 Task: Select the customer option in the dialog style
Action: Mouse moved to (14, 610)
Screenshot: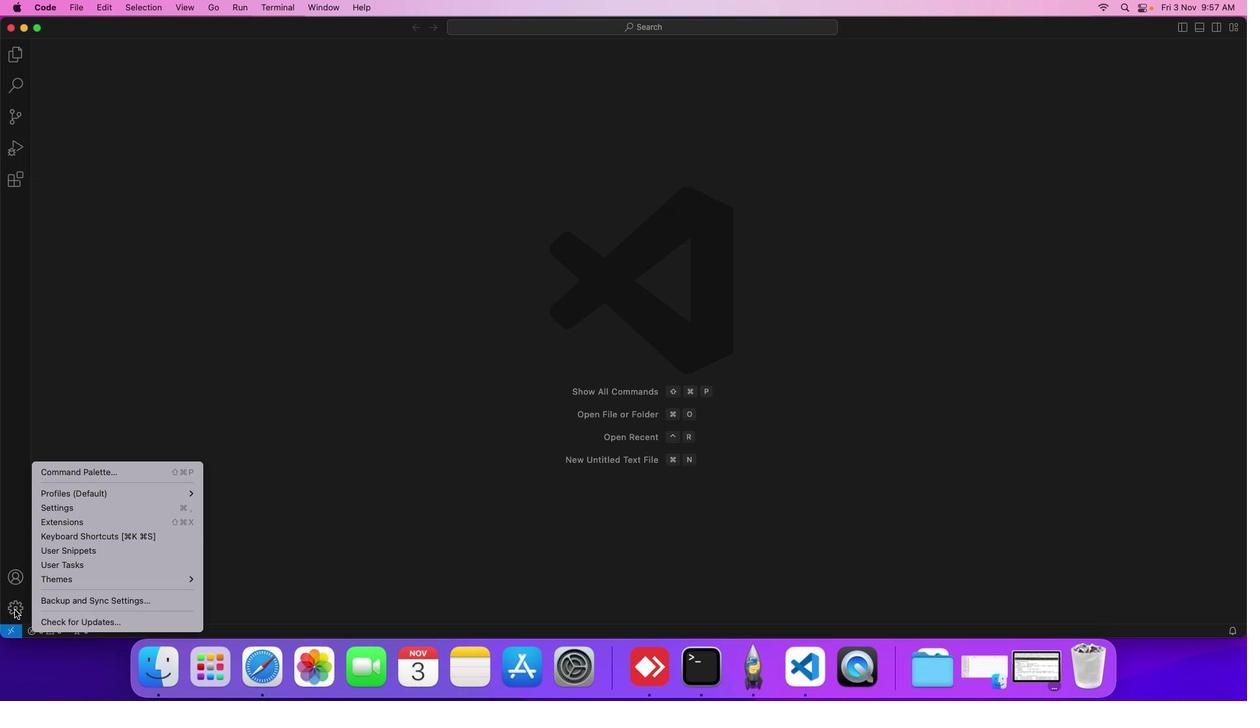 
Action: Mouse pressed left at (14, 610)
Screenshot: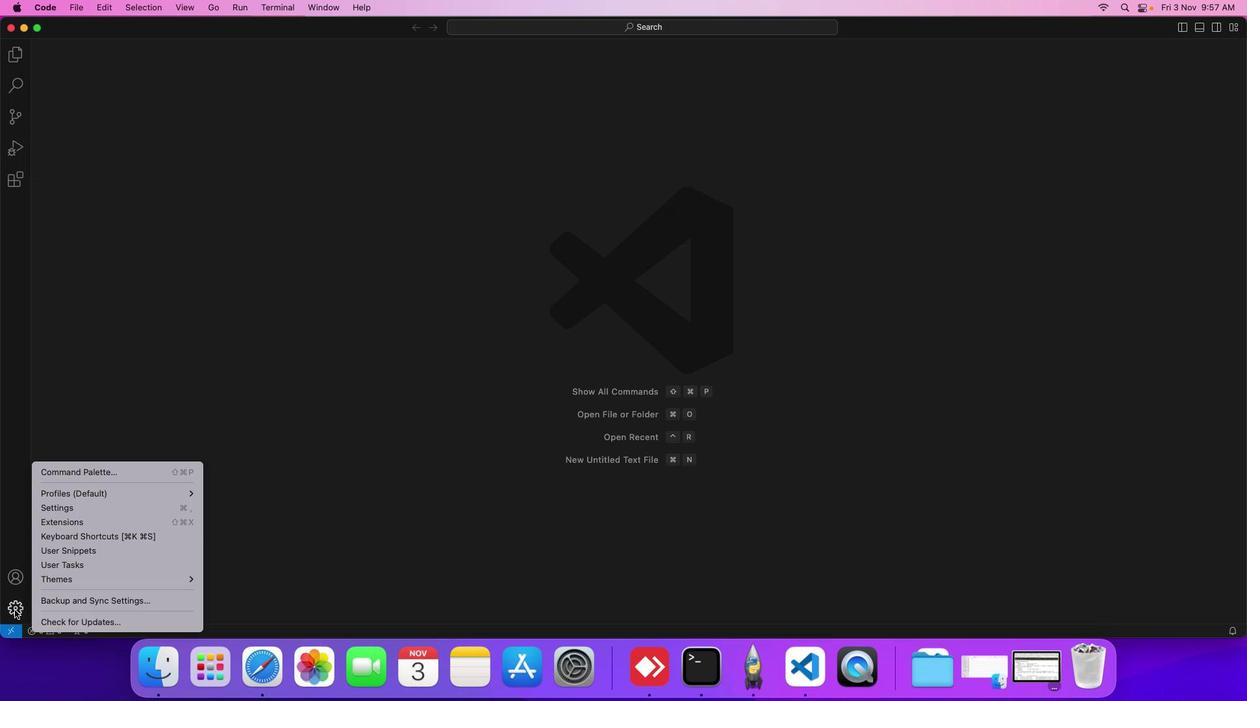 
Action: Mouse moved to (63, 513)
Screenshot: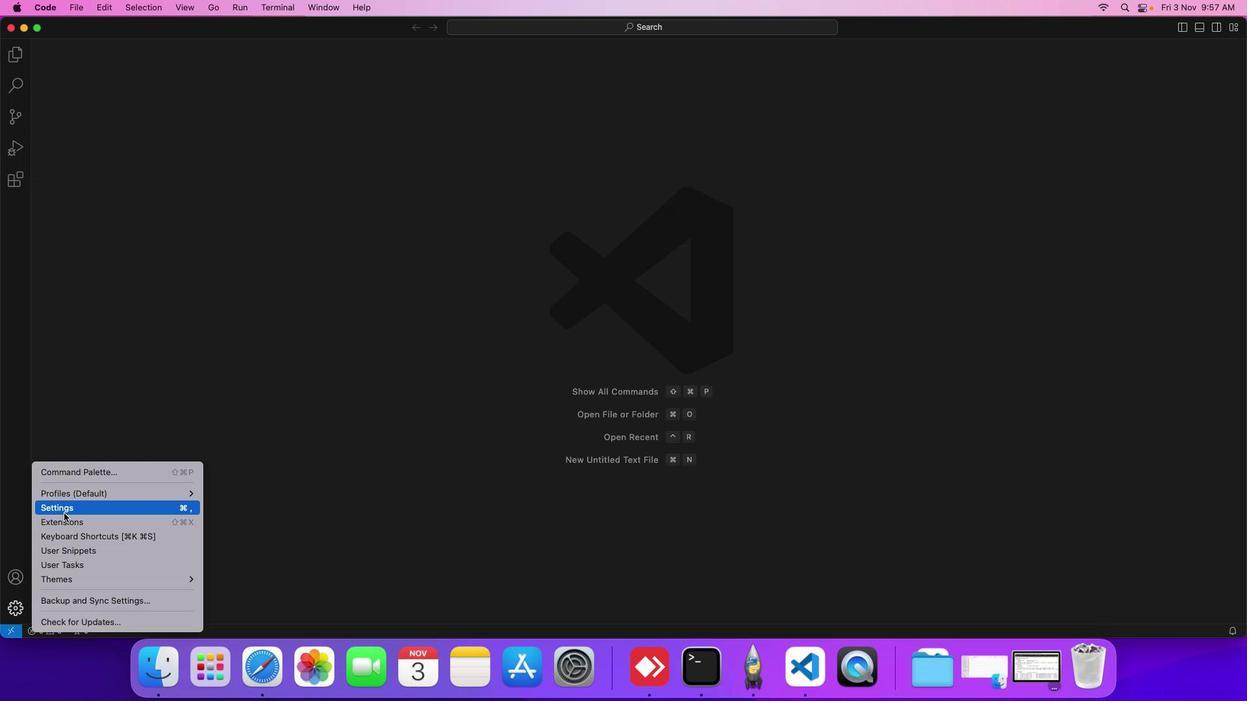 
Action: Mouse pressed left at (63, 513)
Screenshot: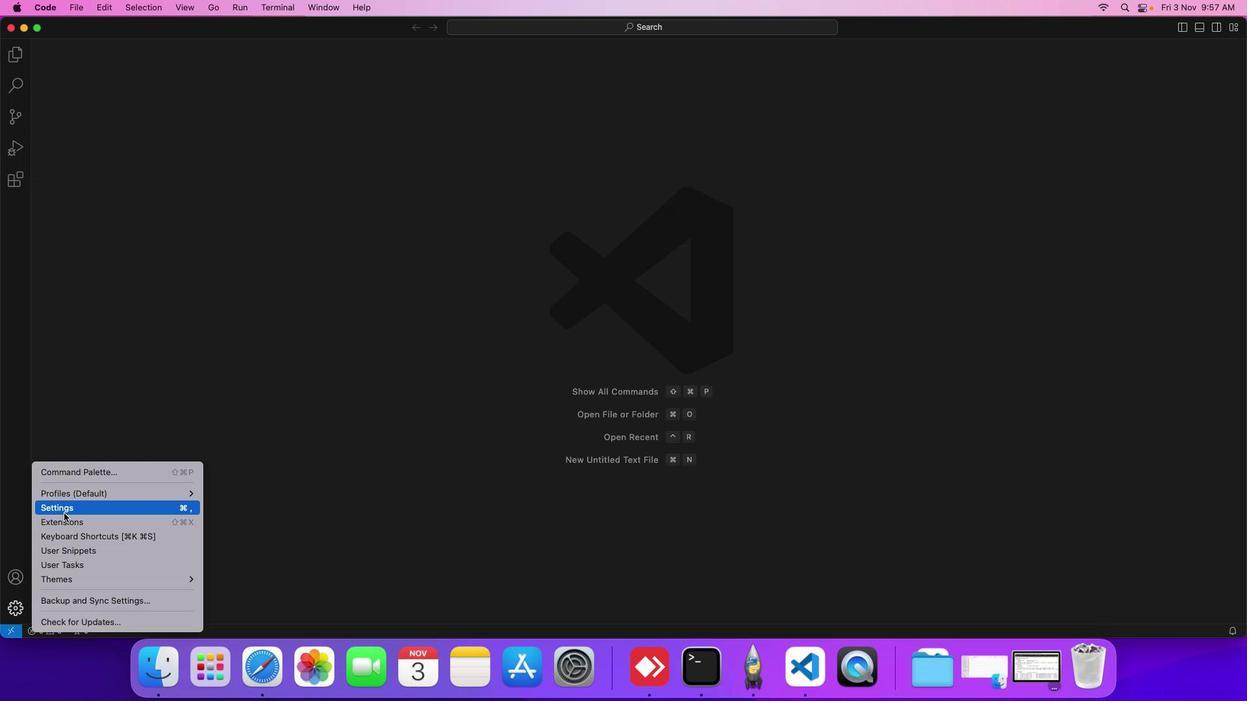 
Action: Mouse moved to (306, 170)
Screenshot: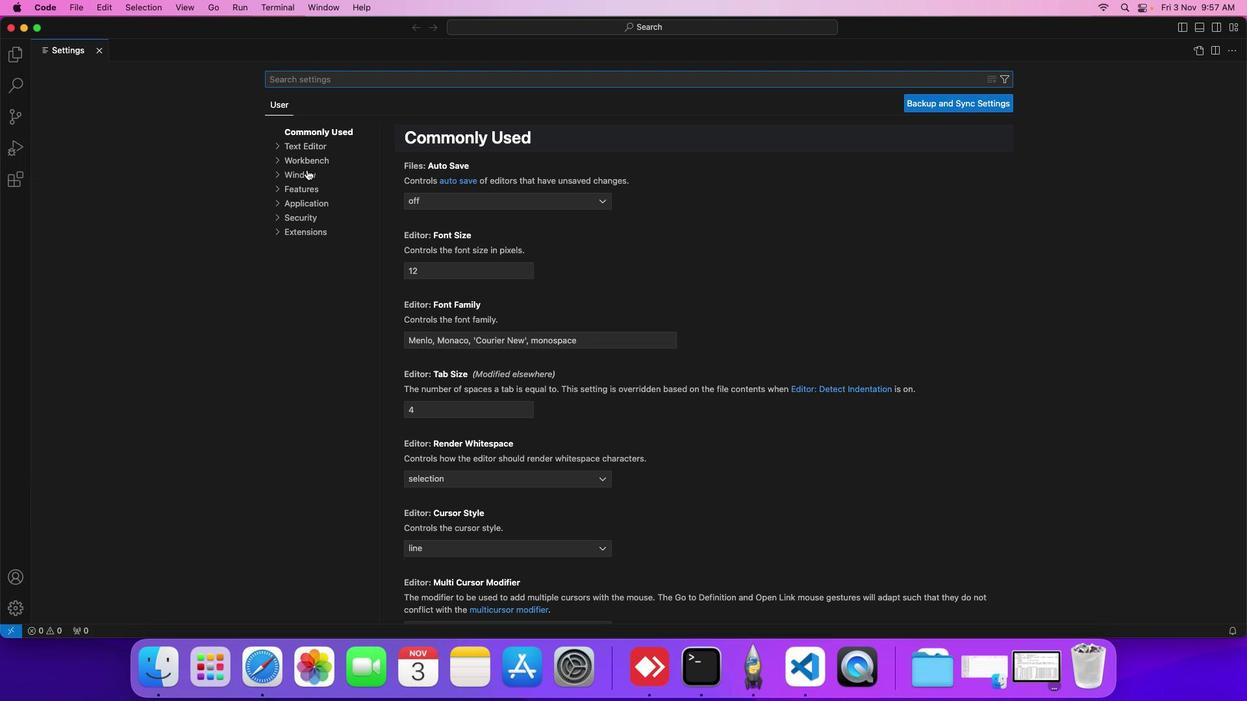 
Action: Mouse pressed left at (306, 170)
Screenshot: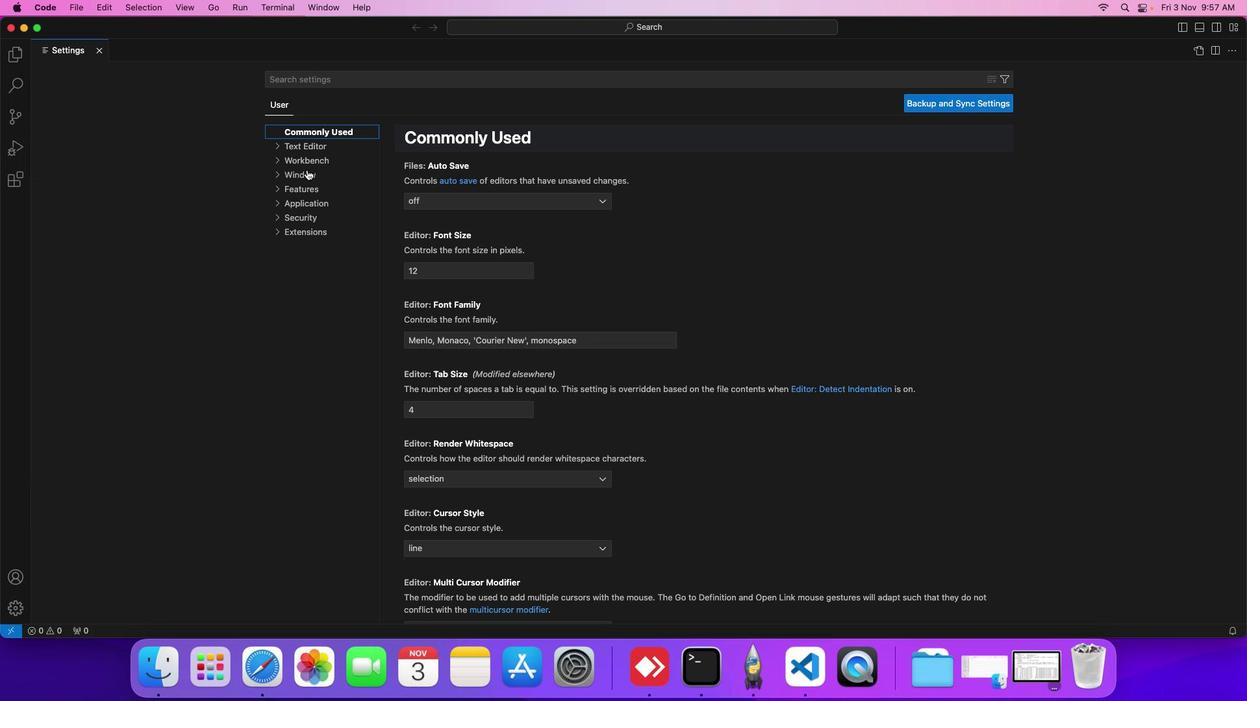 
Action: Mouse moved to (435, 428)
Screenshot: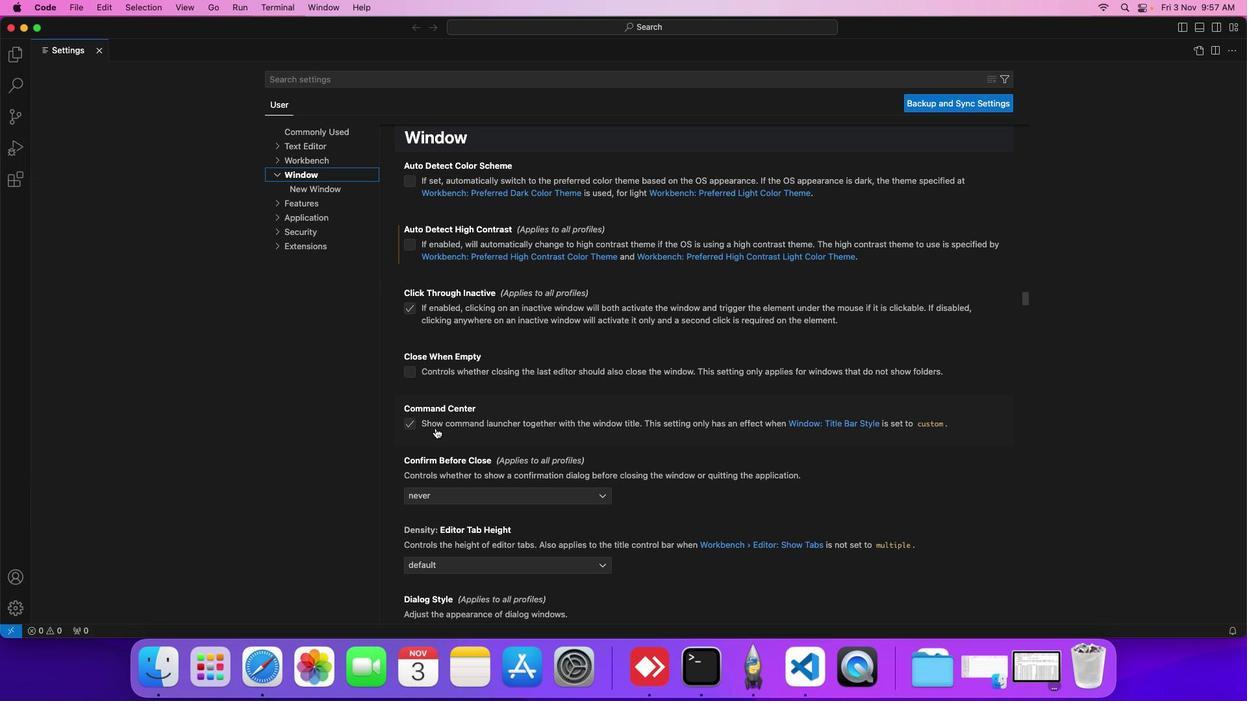 
Action: Mouse scrolled (435, 428) with delta (0, 0)
Screenshot: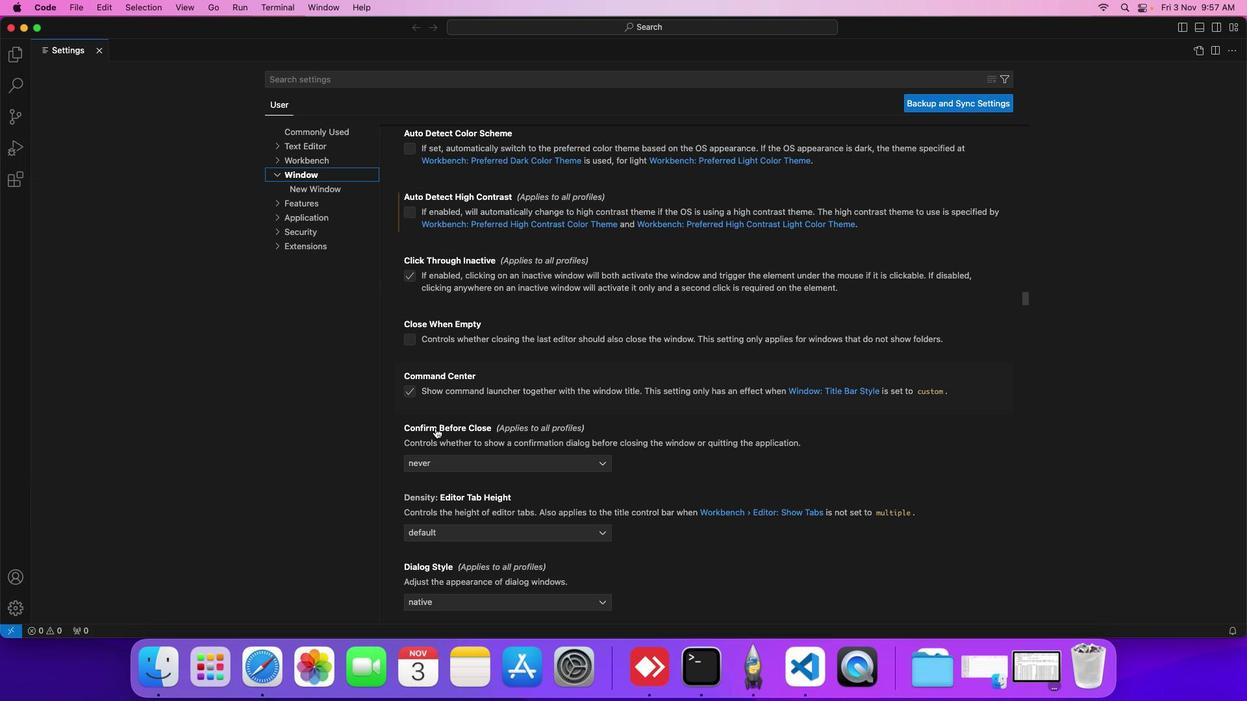 
Action: Mouse scrolled (435, 428) with delta (0, 0)
Screenshot: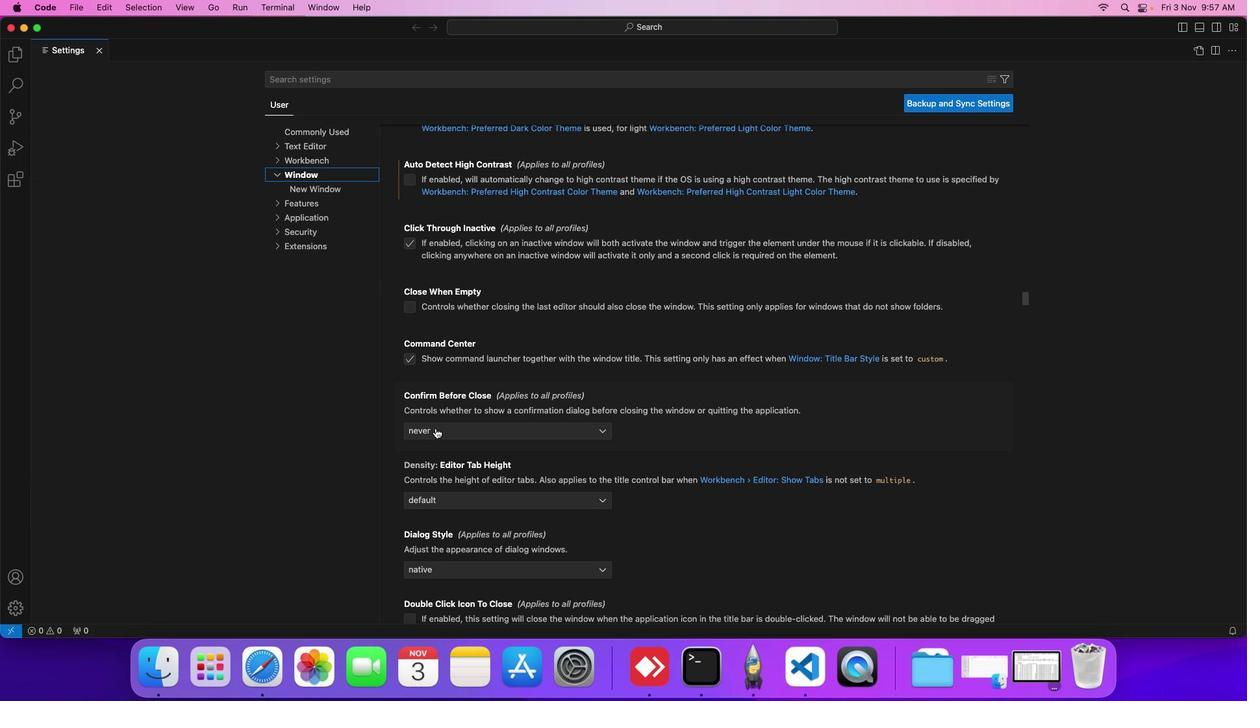 
Action: Mouse scrolled (435, 428) with delta (0, 0)
Screenshot: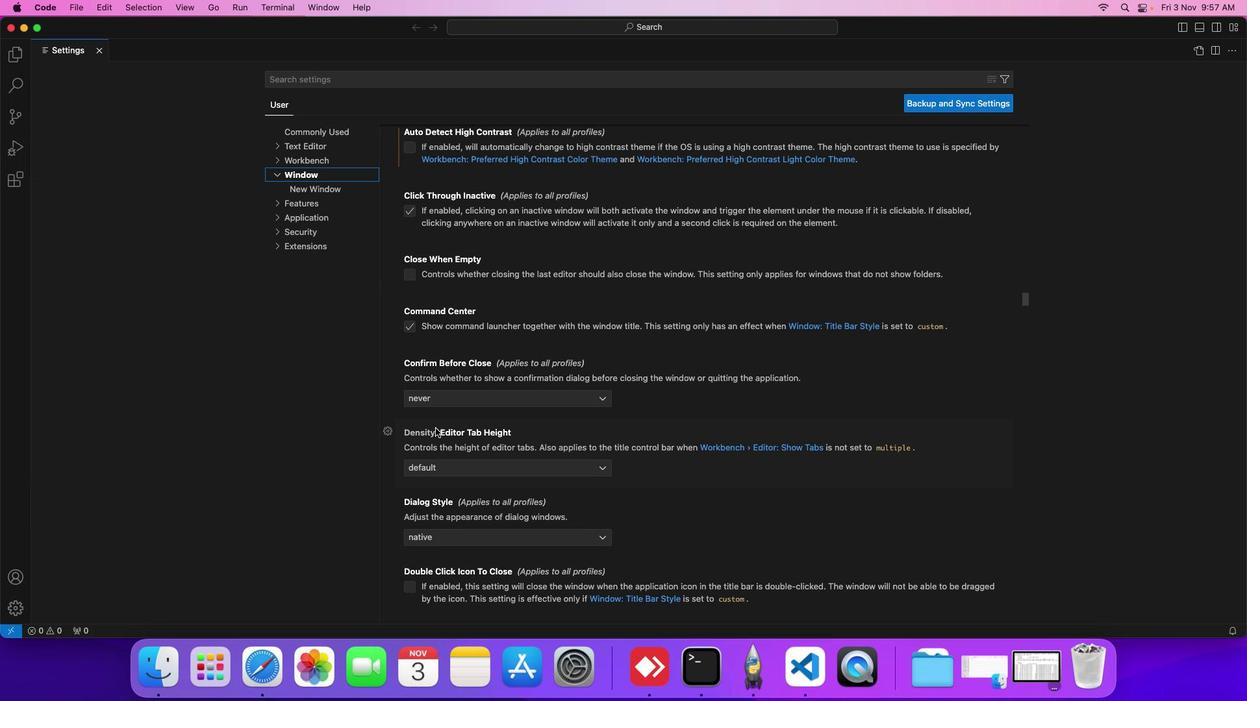 
Action: Mouse scrolled (435, 428) with delta (0, 0)
Screenshot: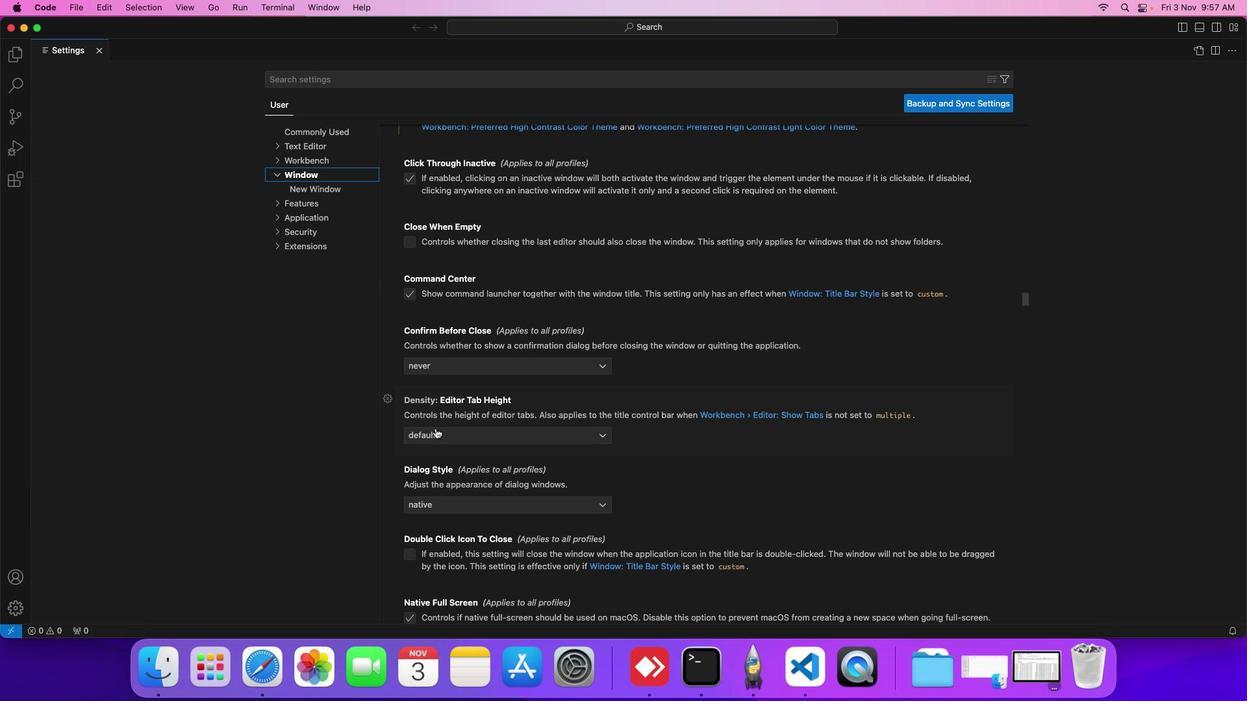 
Action: Mouse moved to (445, 506)
Screenshot: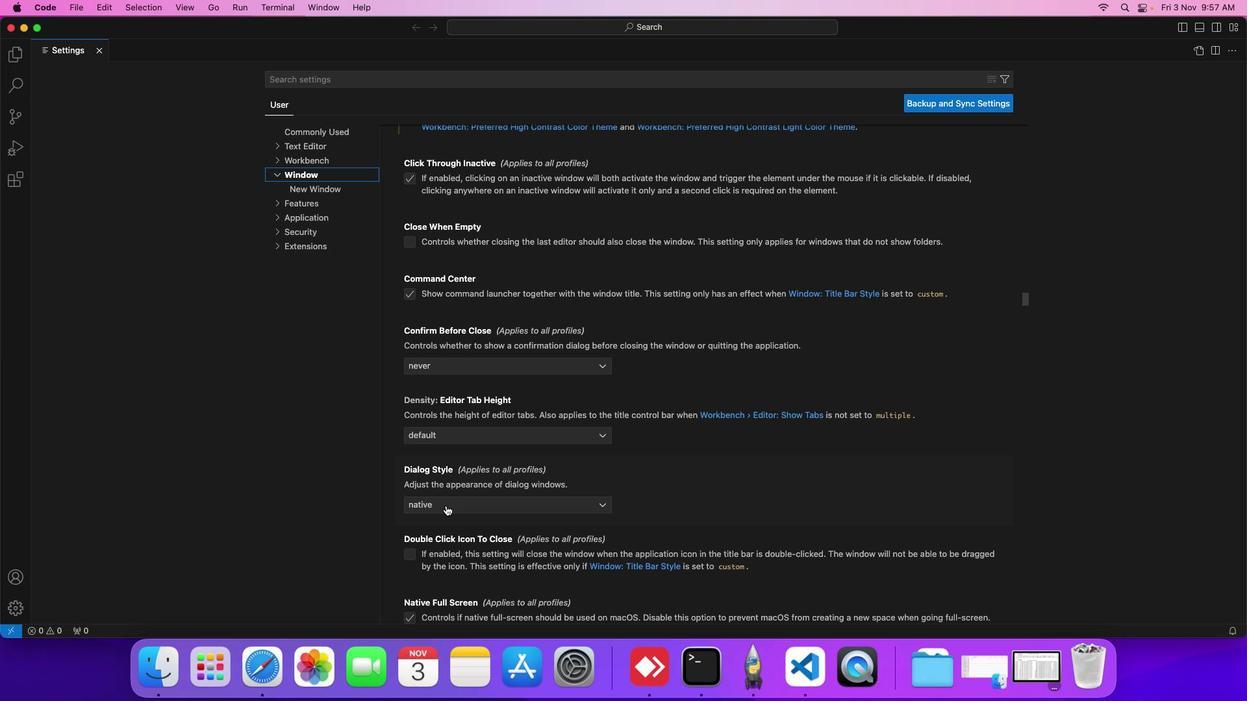 
Action: Mouse pressed left at (445, 506)
Screenshot: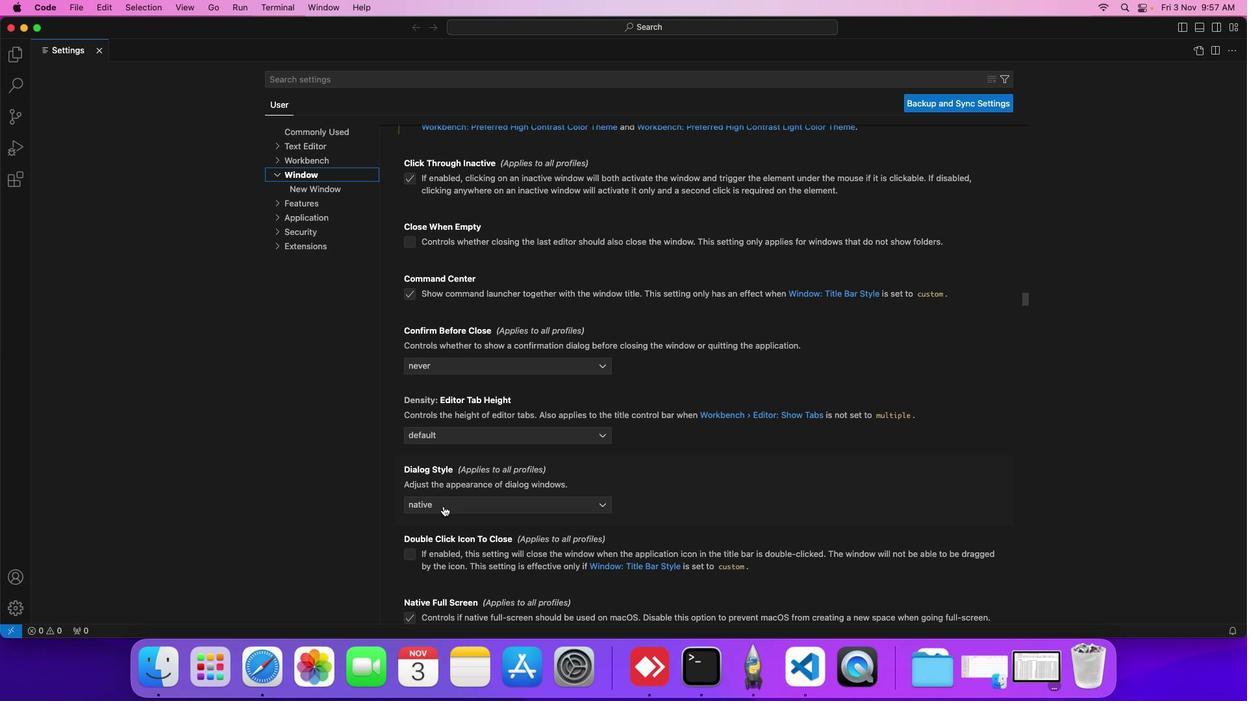 
Action: Mouse moved to (440, 533)
Screenshot: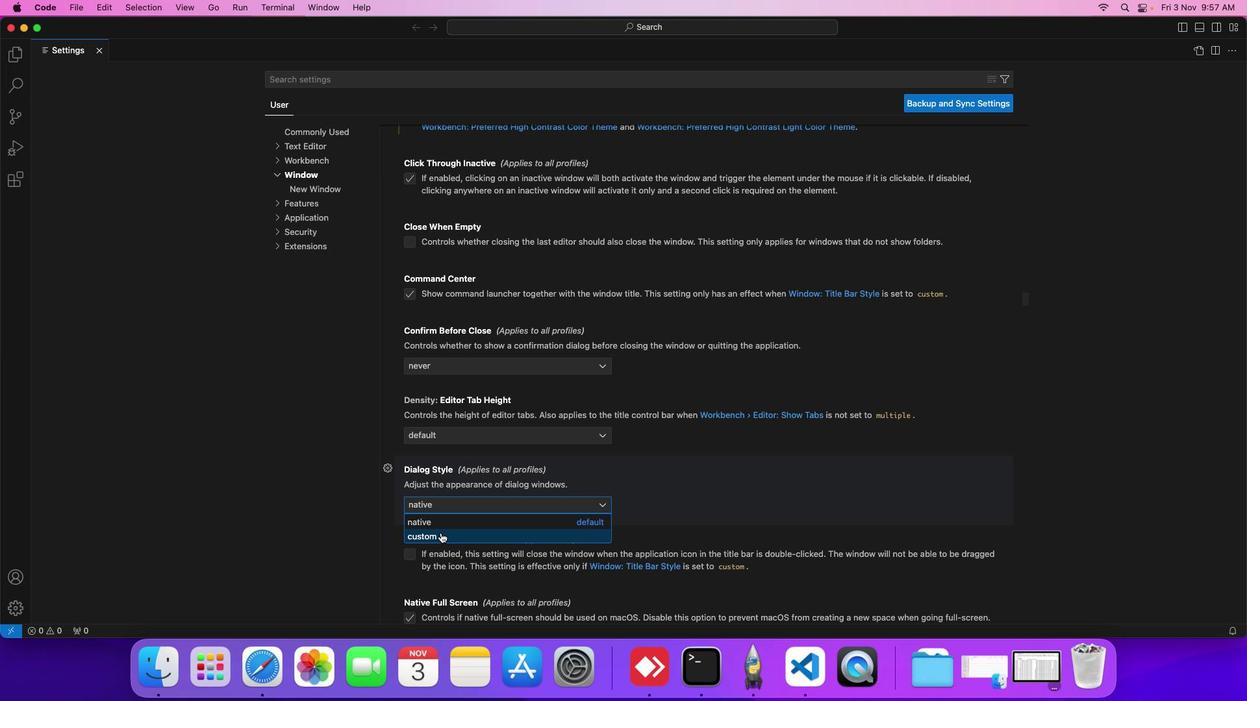 
Action: Mouse pressed left at (440, 533)
Screenshot: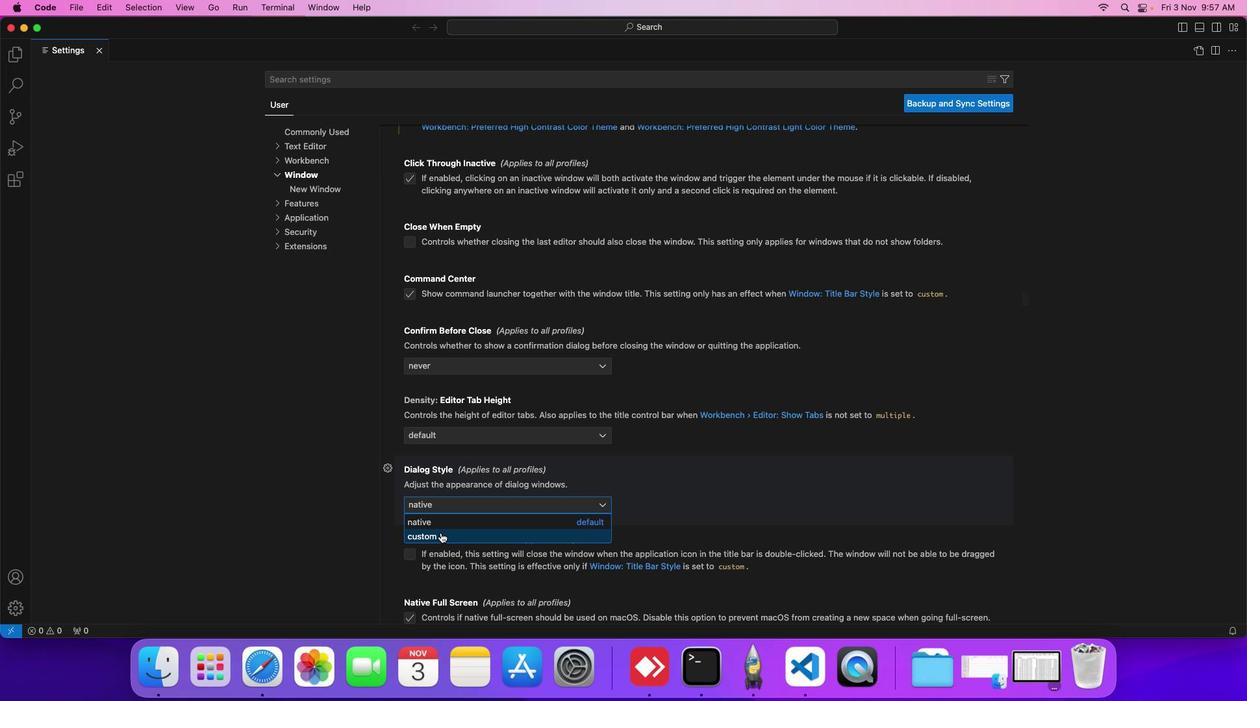 
Action: Mouse moved to (435, 522)
Screenshot: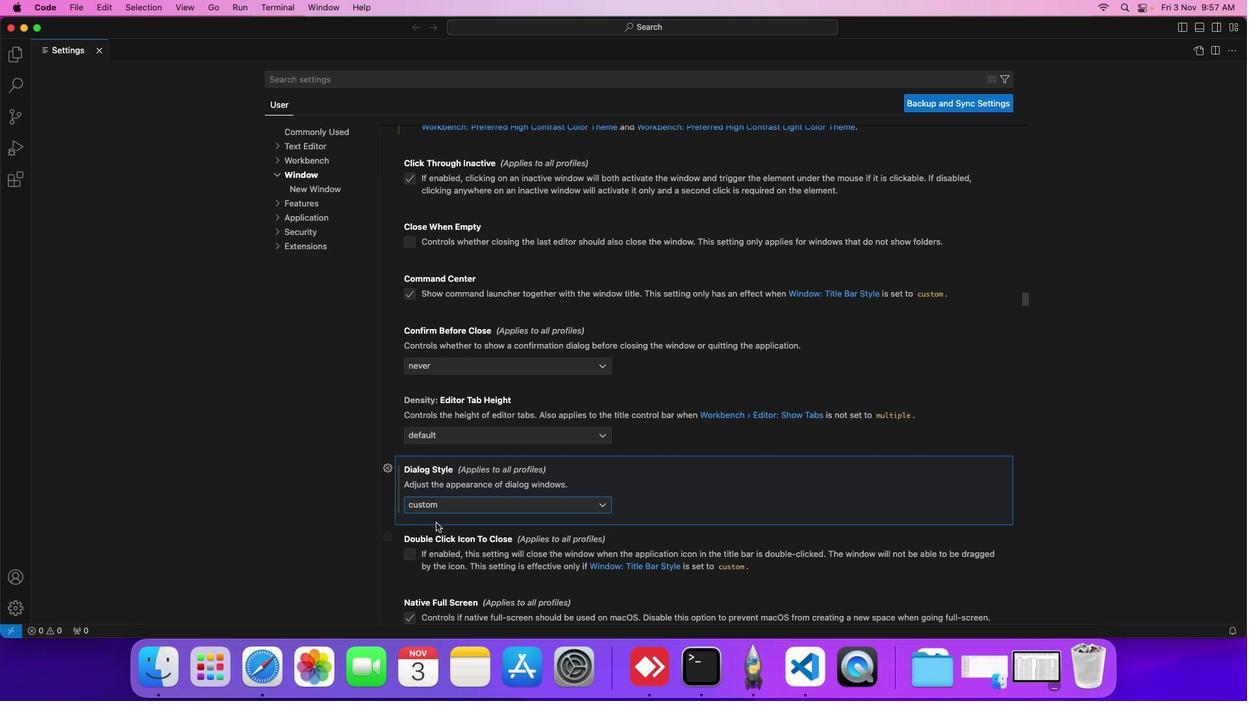 
